 Task: Search one way flight ticket for 3 adults, 3 children in premium economy from Ceiba: Jose Aponte De La Torre Airport to Laramie: Laramie Regional Airport on 5-3-2023. Choice of flights is Singapure airlines. Outbound departure time preference is 14:00. 
Action: Mouse moved to (288, 239)
Screenshot: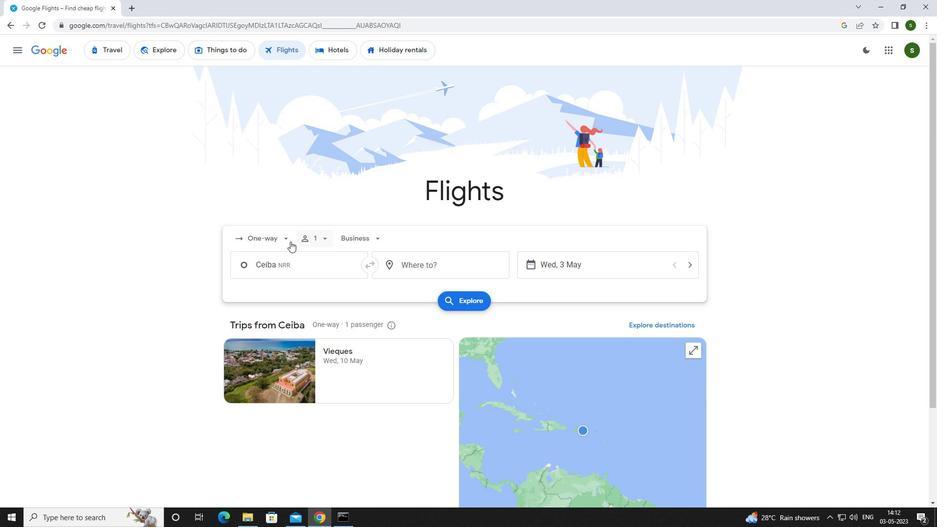 
Action: Mouse pressed left at (288, 239)
Screenshot: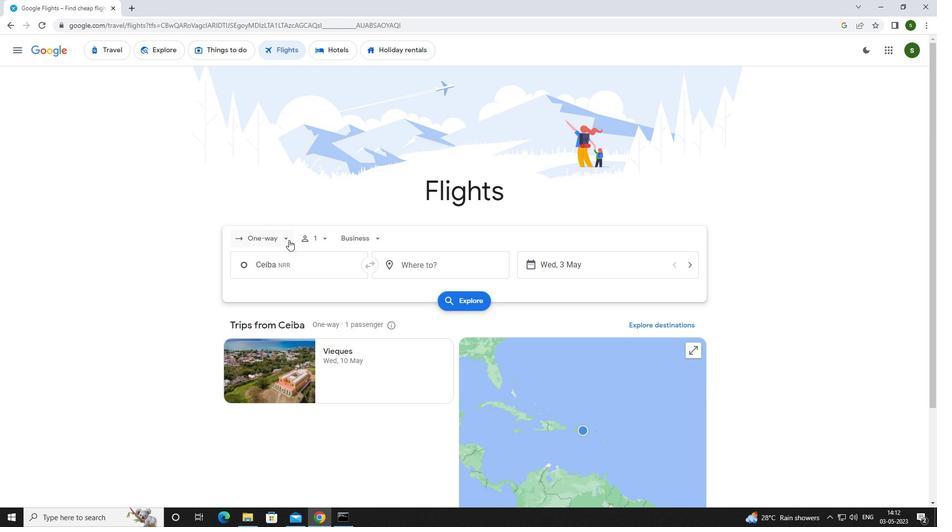 
Action: Mouse moved to (276, 280)
Screenshot: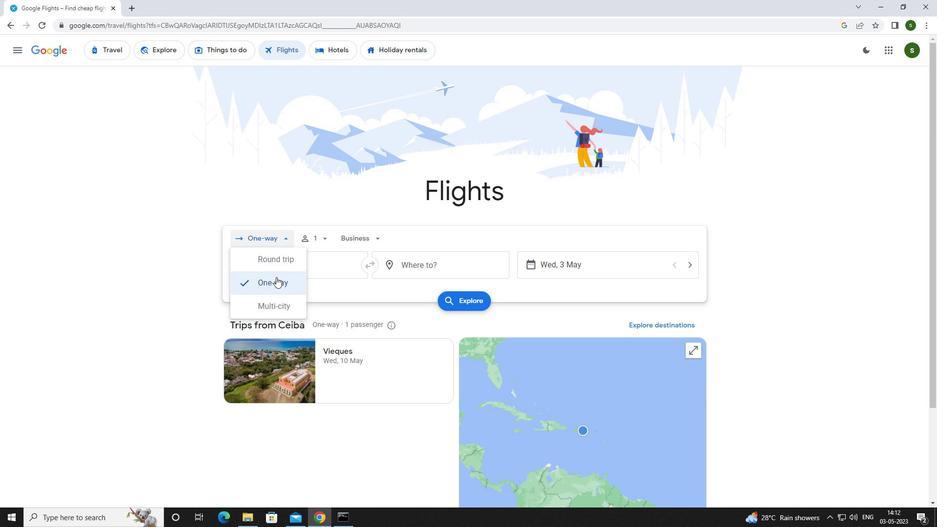 
Action: Mouse pressed left at (276, 280)
Screenshot: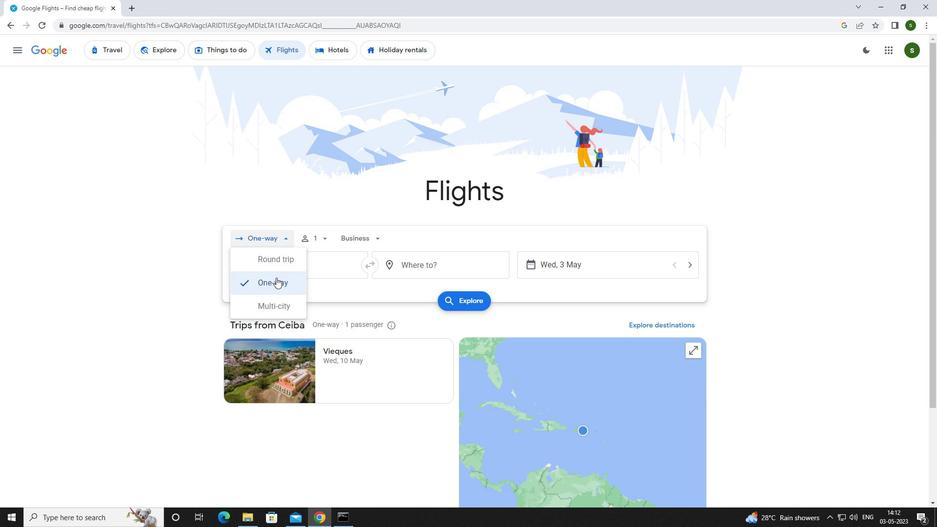 
Action: Mouse moved to (325, 236)
Screenshot: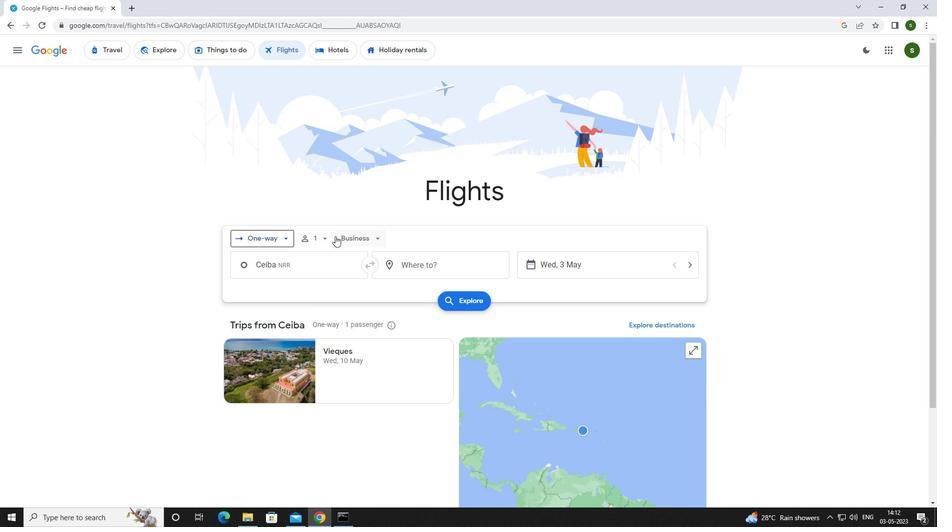 
Action: Mouse pressed left at (325, 236)
Screenshot: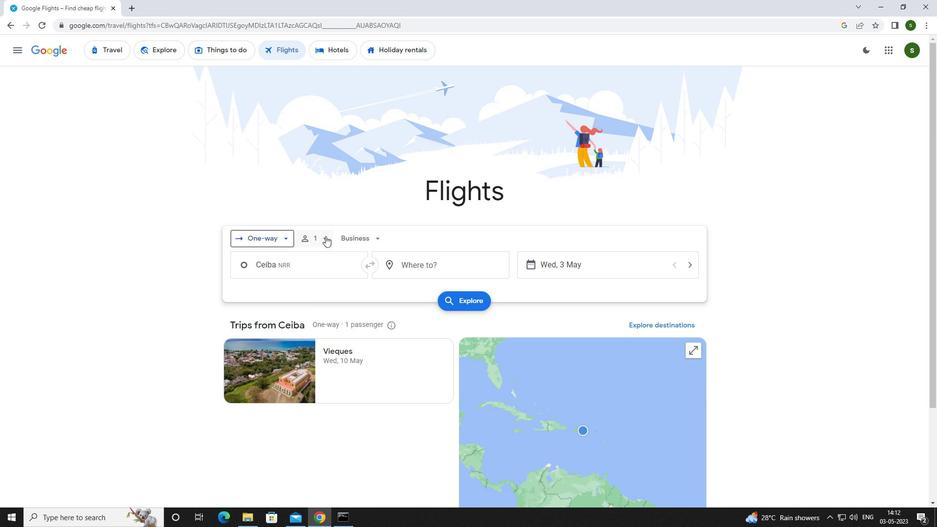 
Action: Mouse moved to (398, 263)
Screenshot: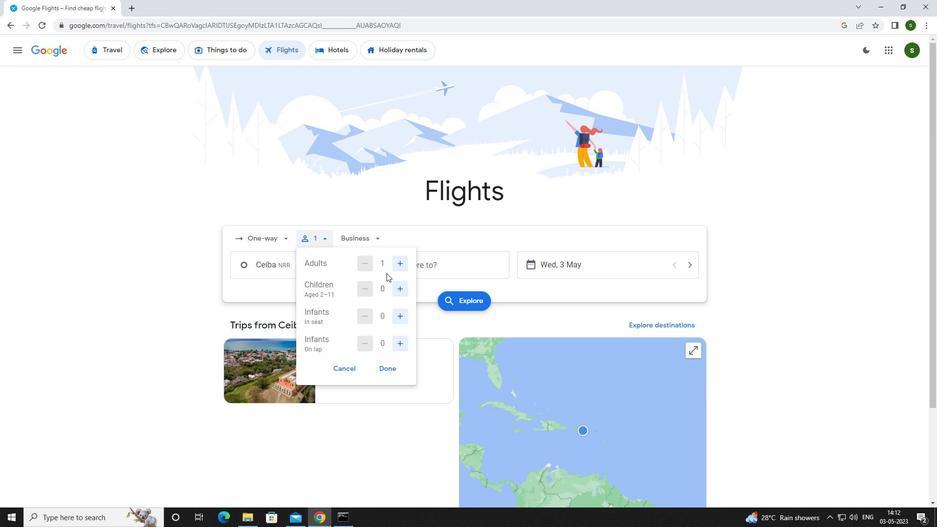 
Action: Mouse pressed left at (398, 263)
Screenshot: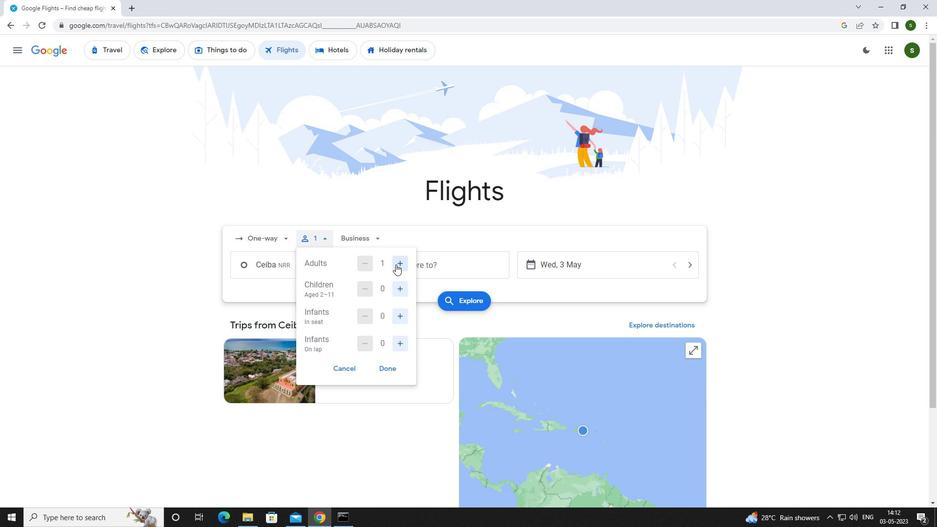 
Action: Mouse pressed left at (398, 263)
Screenshot: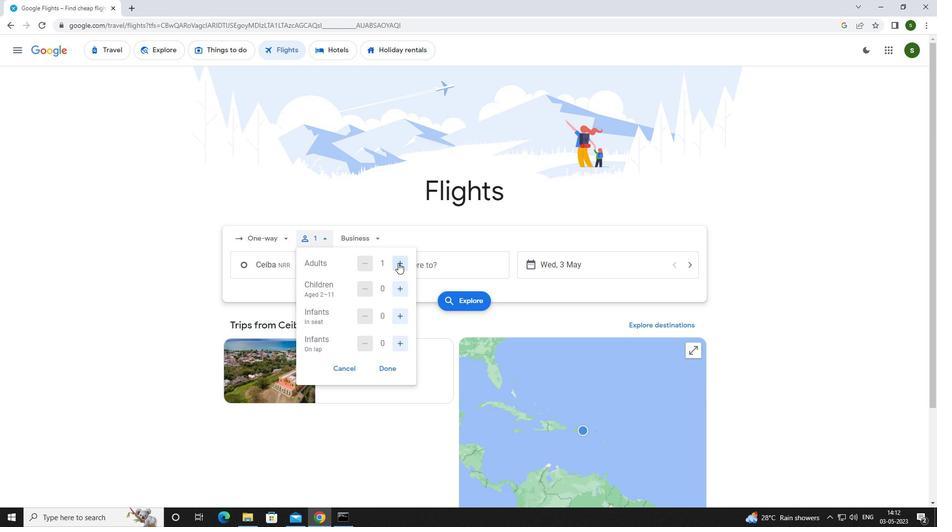 
Action: Mouse moved to (400, 285)
Screenshot: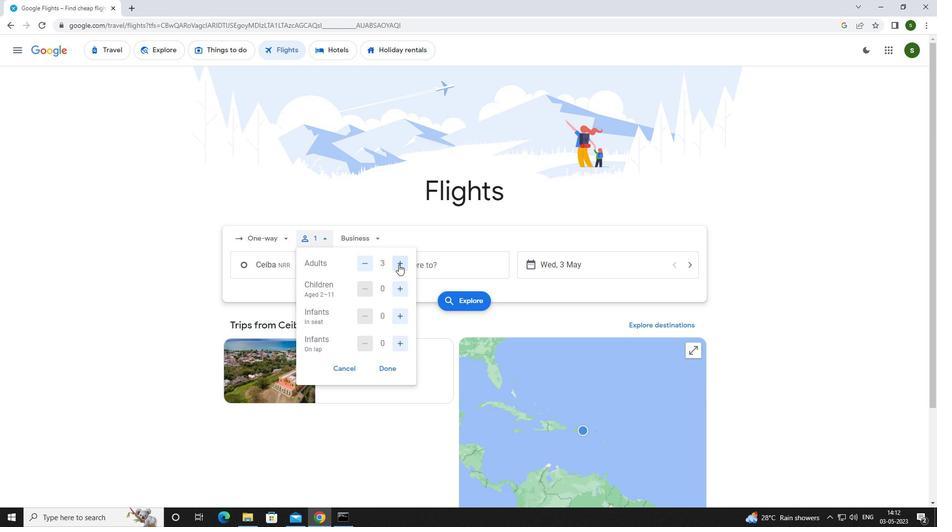 
Action: Mouse pressed left at (400, 285)
Screenshot: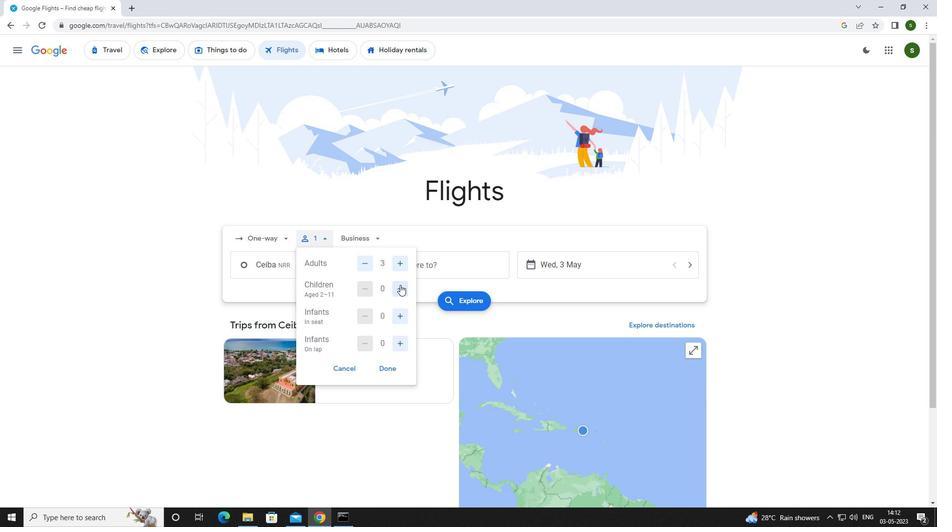 
Action: Mouse pressed left at (400, 285)
Screenshot: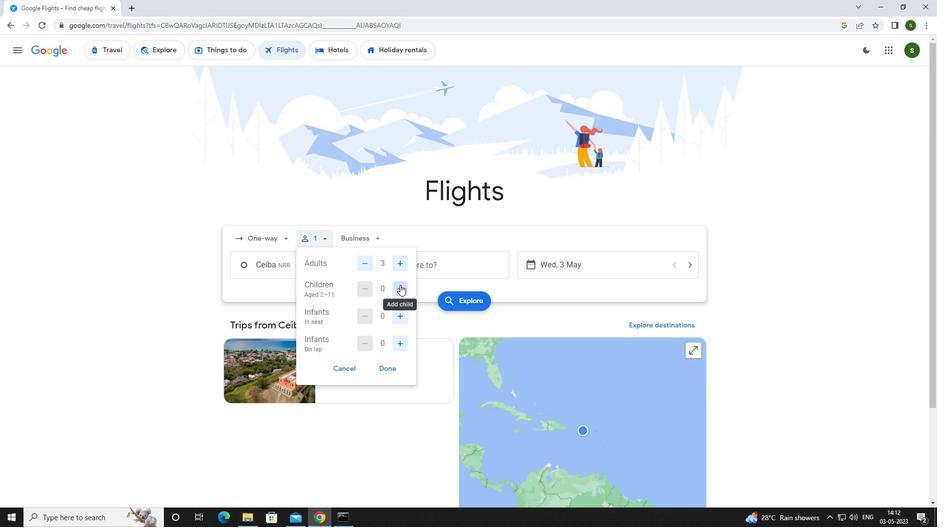 
Action: Mouse pressed left at (400, 285)
Screenshot: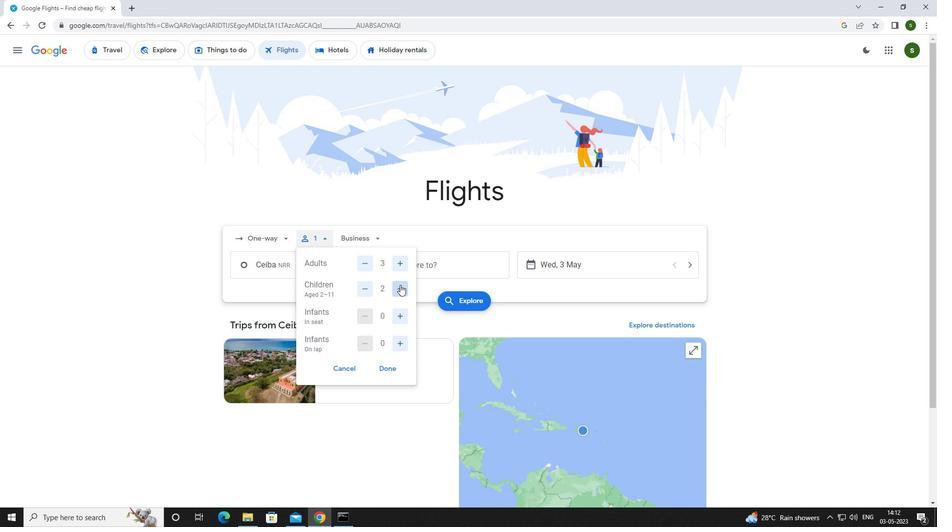 
Action: Mouse moved to (370, 241)
Screenshot: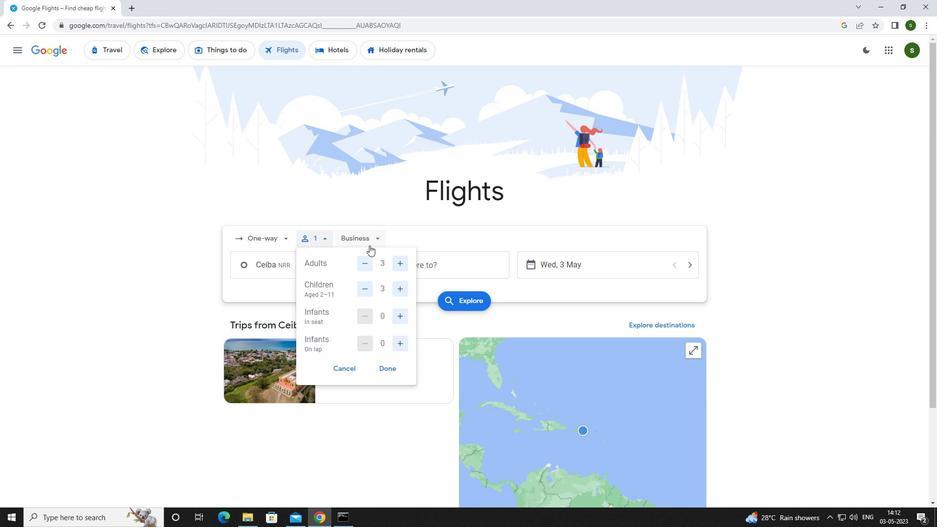 
Action: Mouse pressed left at (370, 241)
Screenshot: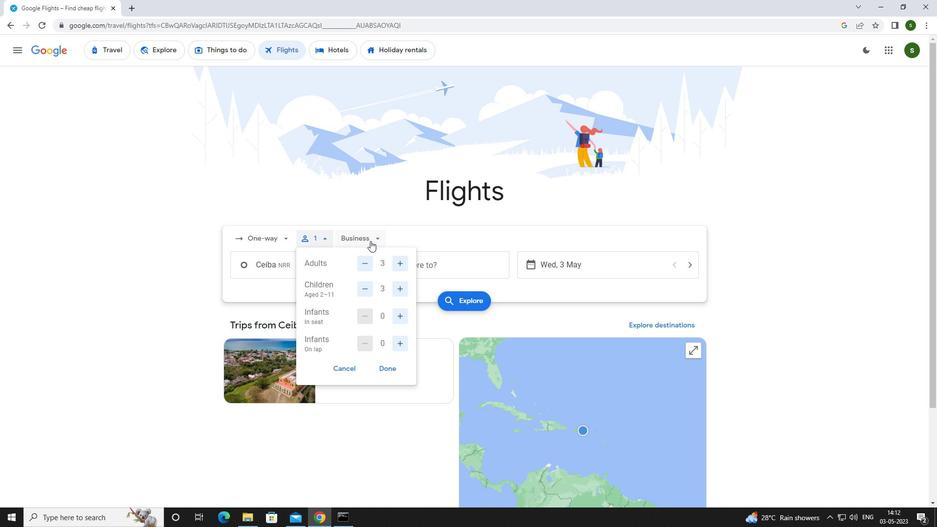 
Action: Mouse moved to (383, 288)
Screenshot: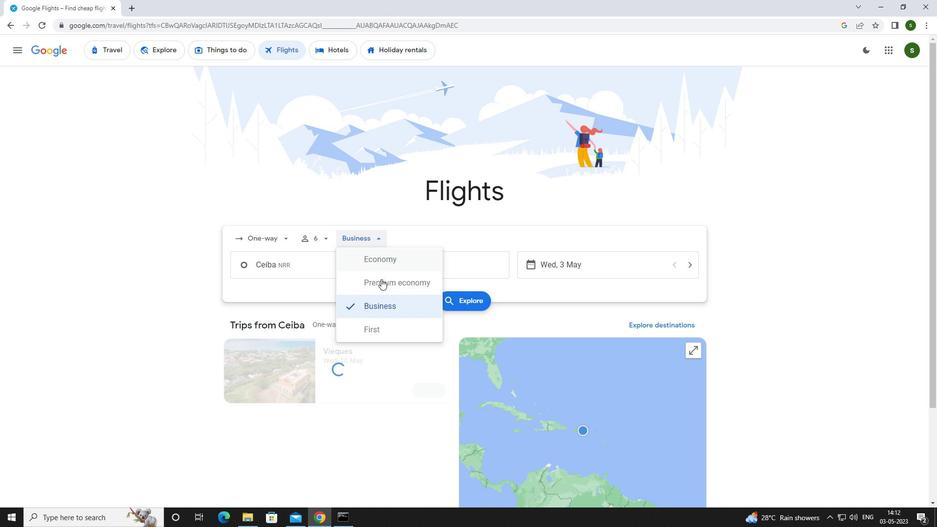 
Action: Mouse pressed left at (383, 288)
Screenshot: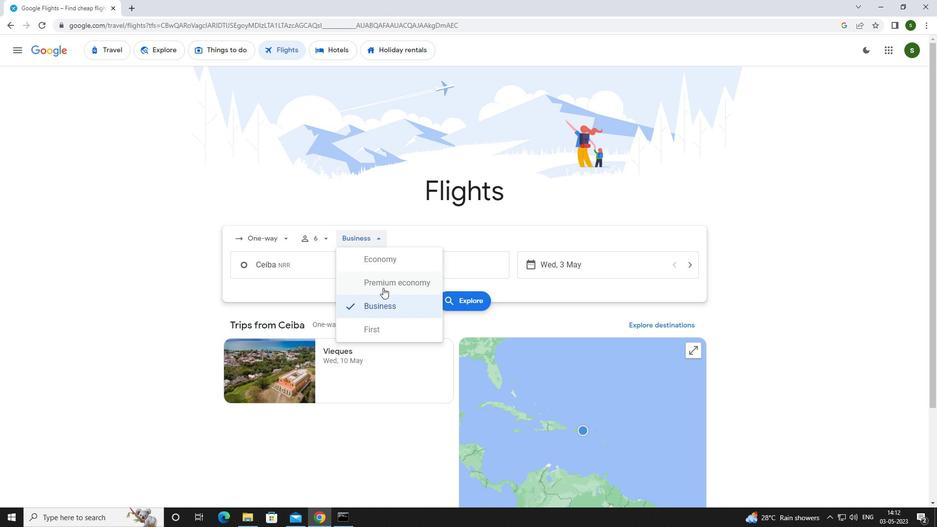 
Action: Mouse moved to (326, 269)
Screenshot: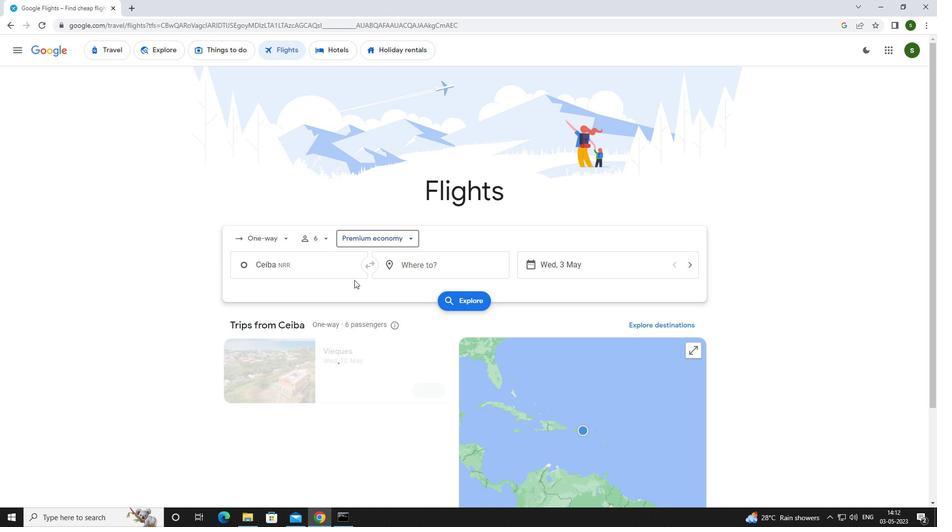 
Action: Mouse pressed left at (326, 269)
Screenshot: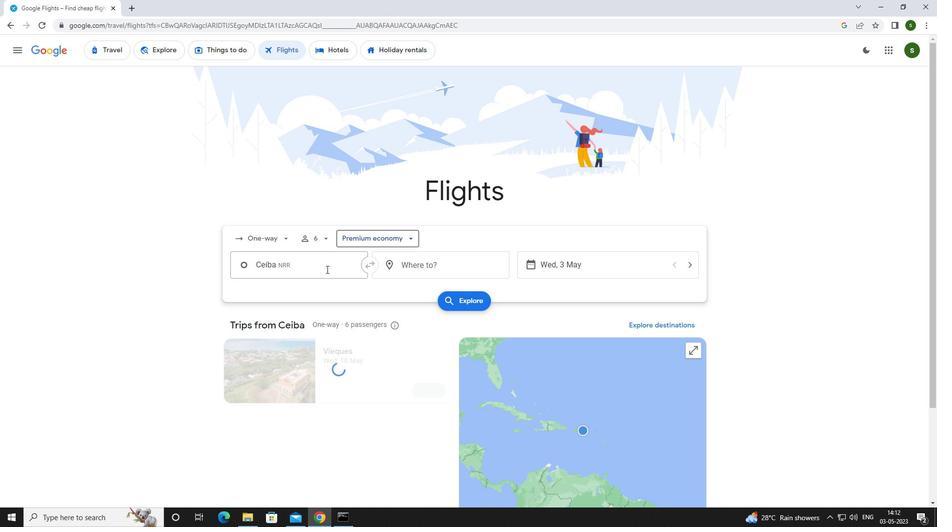 
Action: Key pressed <Key.caps_lock>j<Key.caps_lock>ose<Key.space><Key.caps_lock>a<Key.caps_lock>p
Screenshot: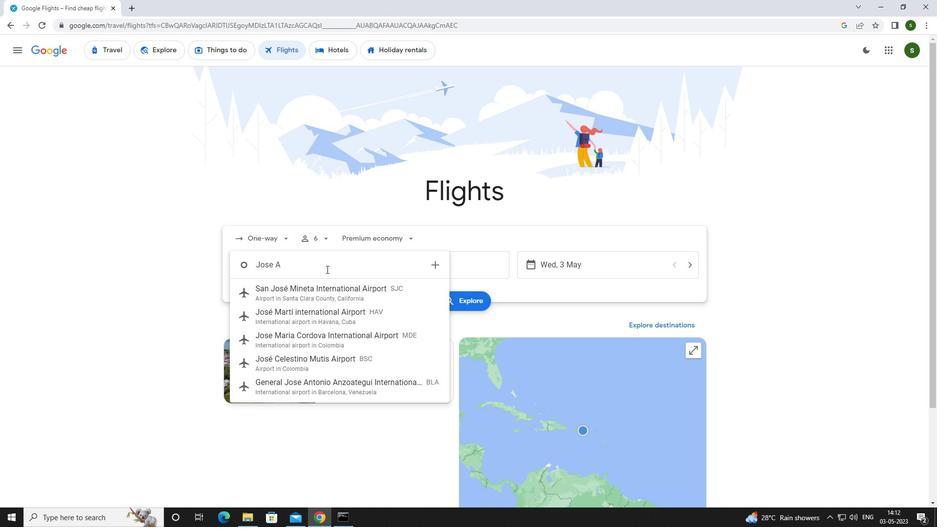 
Action: Mouse moved to (321, 298)
Screenshot: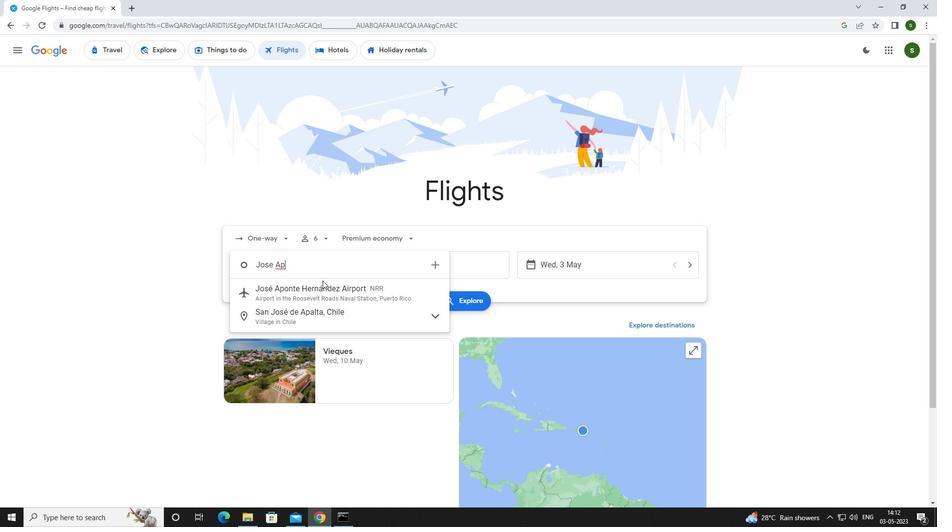 
Action: Mouse pressed left at (321, 298)
Screenshot: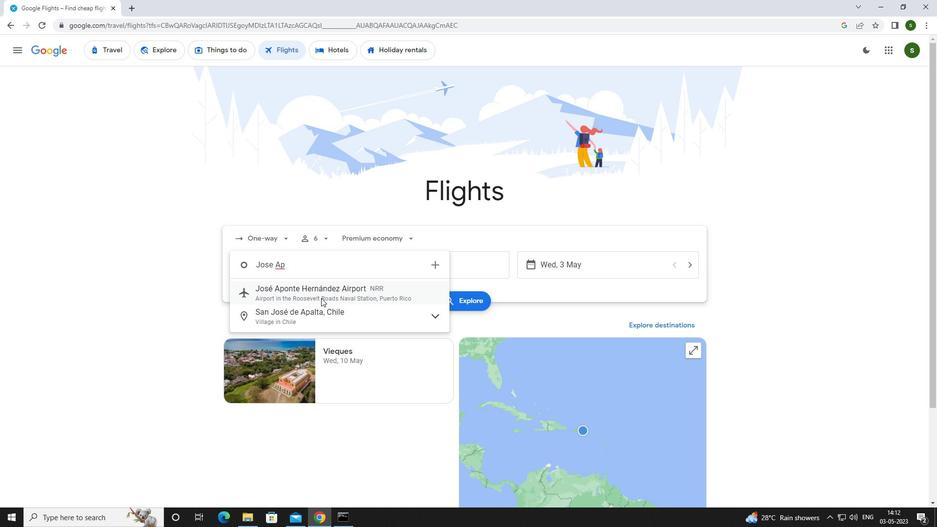 
Action: Mouse moved to (427, 264)
Screenshot: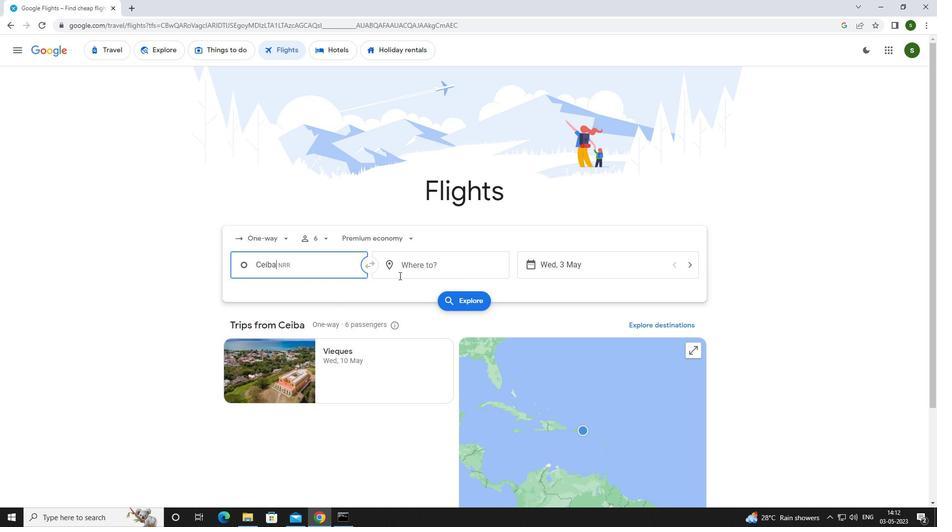 
Action: Mouse pressed left at (427, 264)
Screenshot: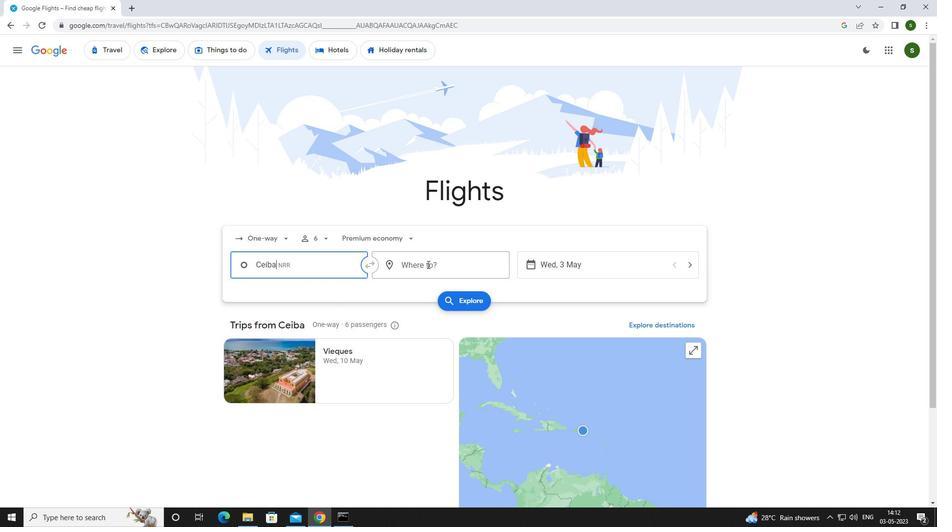 
Action: Mouse moved to (431, 263)
Screenshot: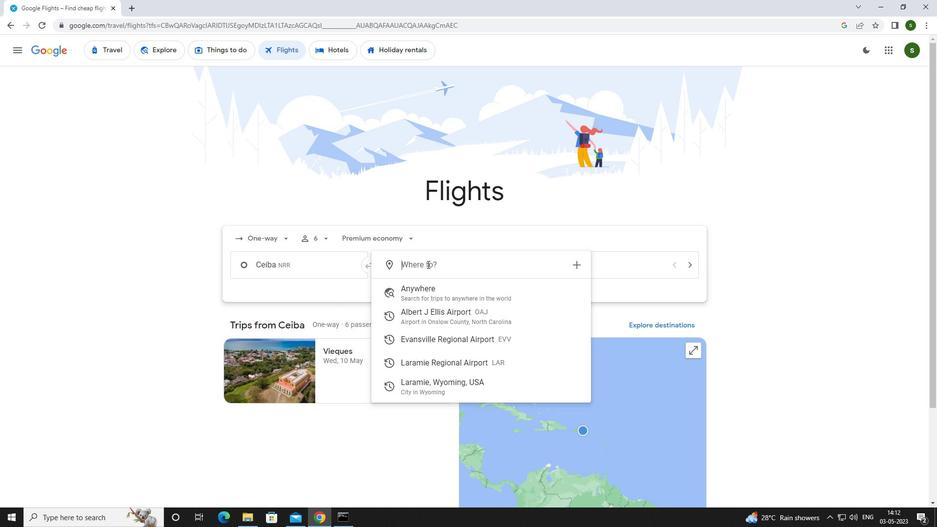 
Action: Key pressed <Key.caps_lock>l<Key.caps_lock>arami
Screenshot: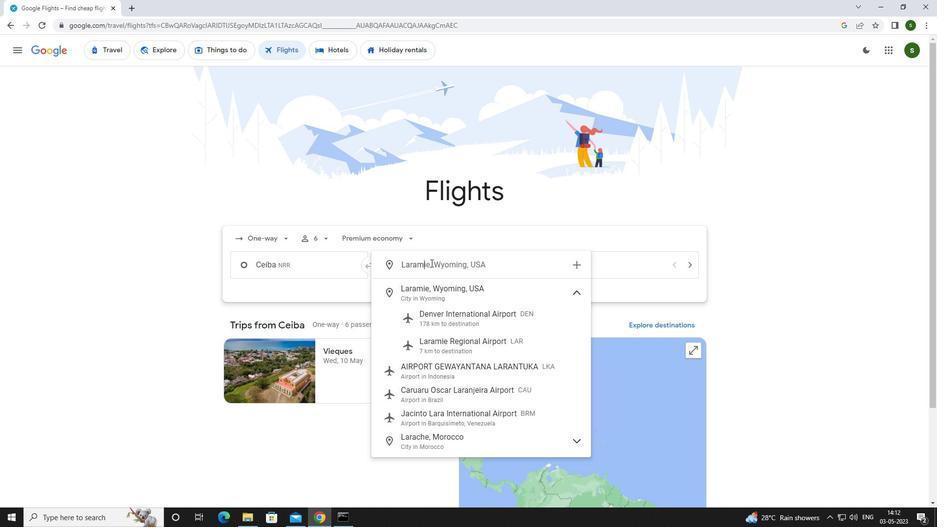 
Action: Mouse moved to (458, 344)
Screenshot: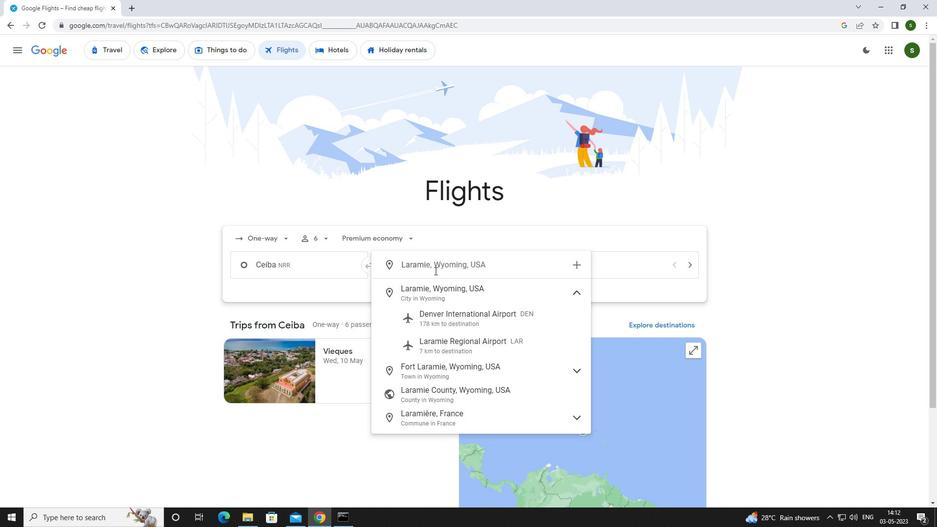 
Action: Mouse pressed left at (458, 344)
Screenshot: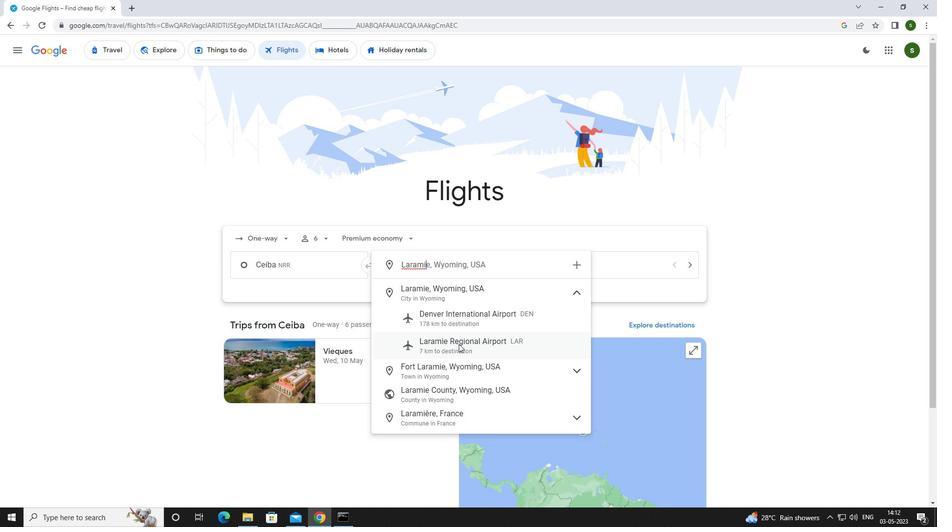 
Action: Mouse moved to (585, 267)
Screenshot: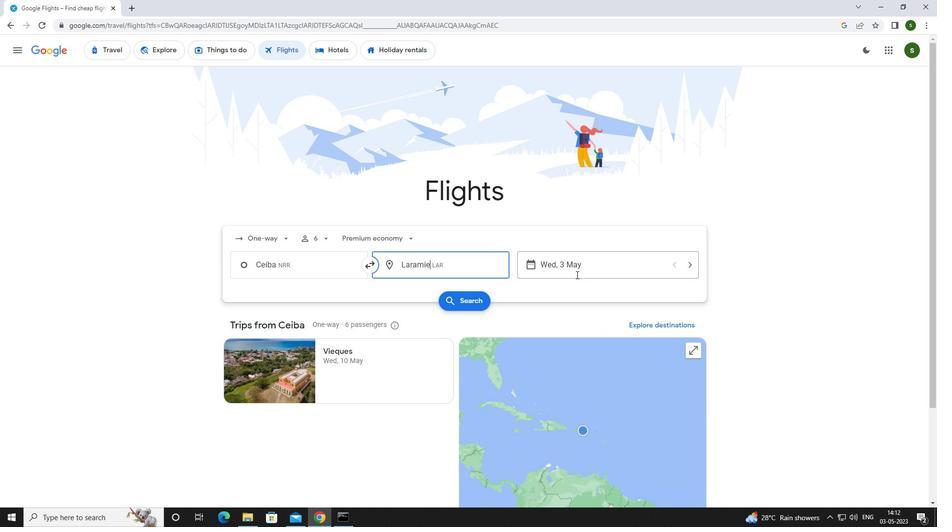 
Action: Mouse pressed left at (585, 267)
Screenshot: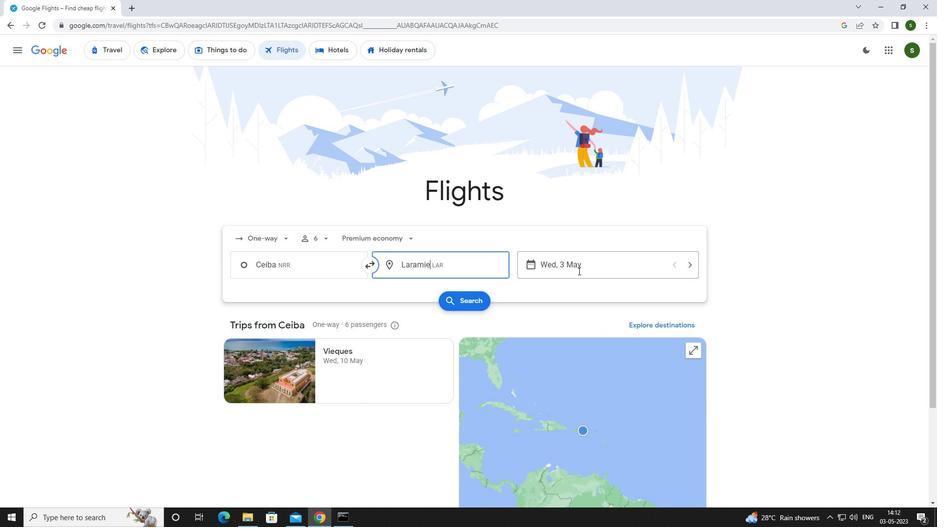 
Action: Mouse moved to (420, 330)
Screenshot: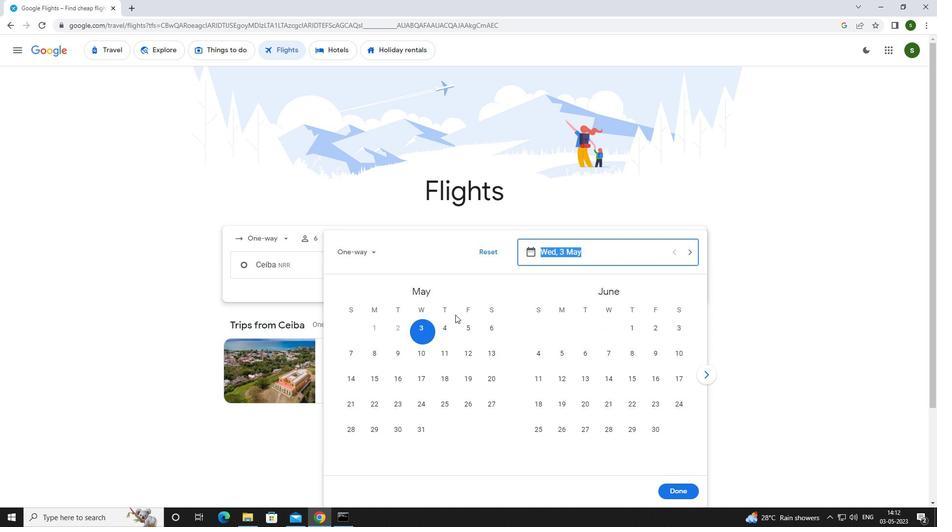
Action: Mouse pressed left at (420, 330)
Screenshot: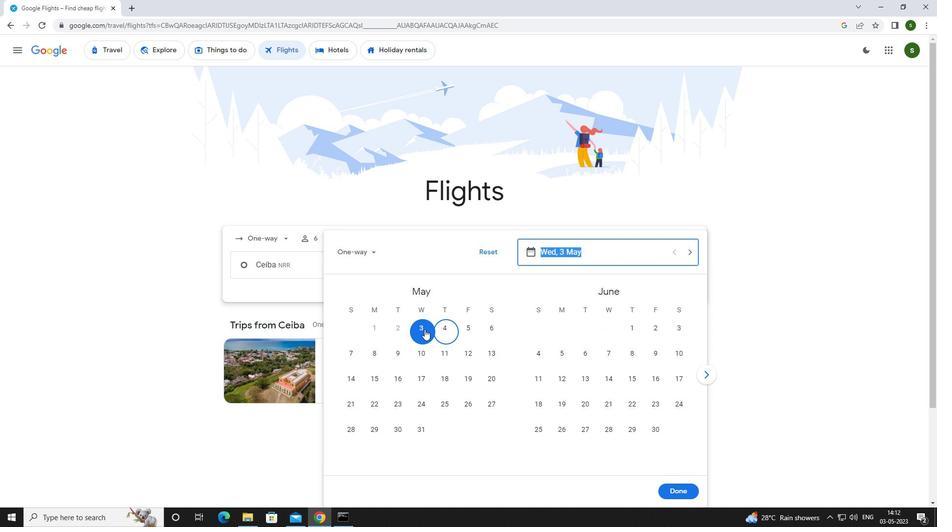 
Action: Mouse moved to (667, 489)
Screenshot: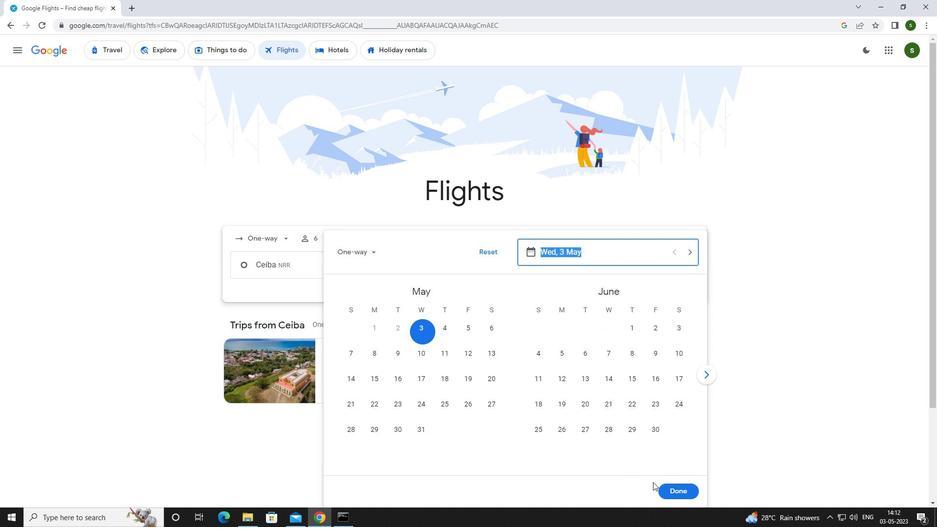 
Action: Mouse pressed left at (667, 489)
Screenshot: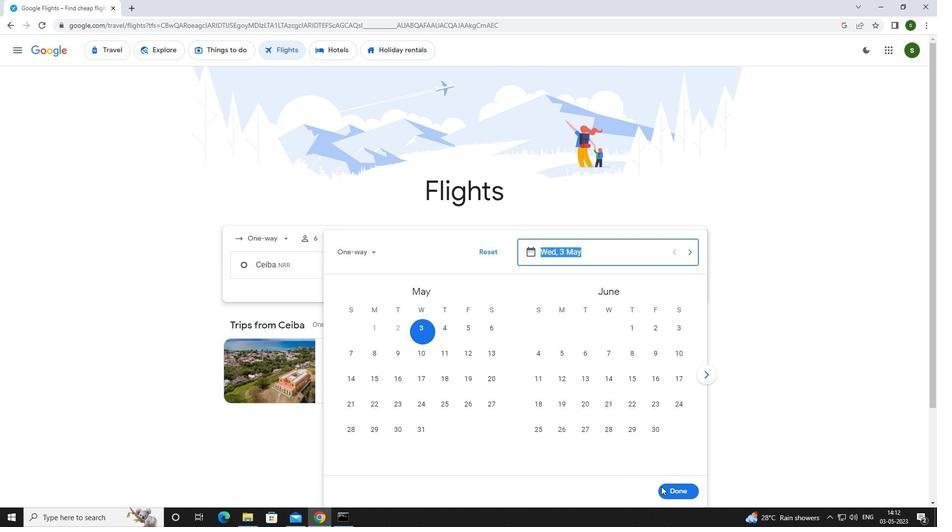 
Action: Mouse moved to (480, 301)
Screenshot: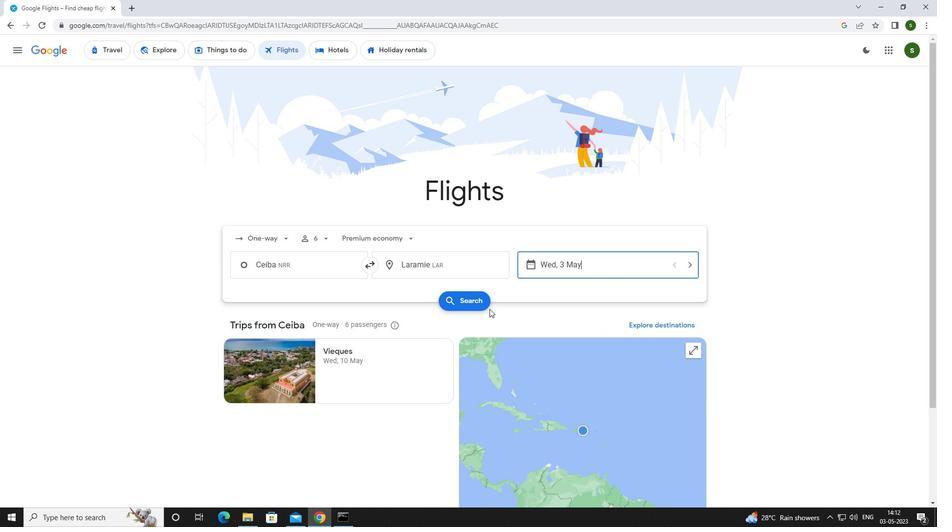 
Action: Mouse pressed left at (480, 301)
Screenshot: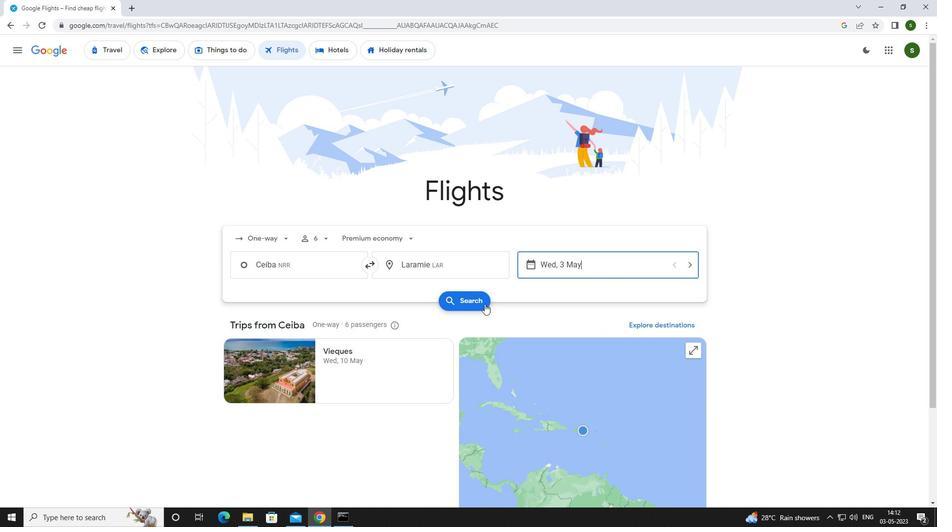 
Action: Mouse moved to (254, 141)
Screenshot: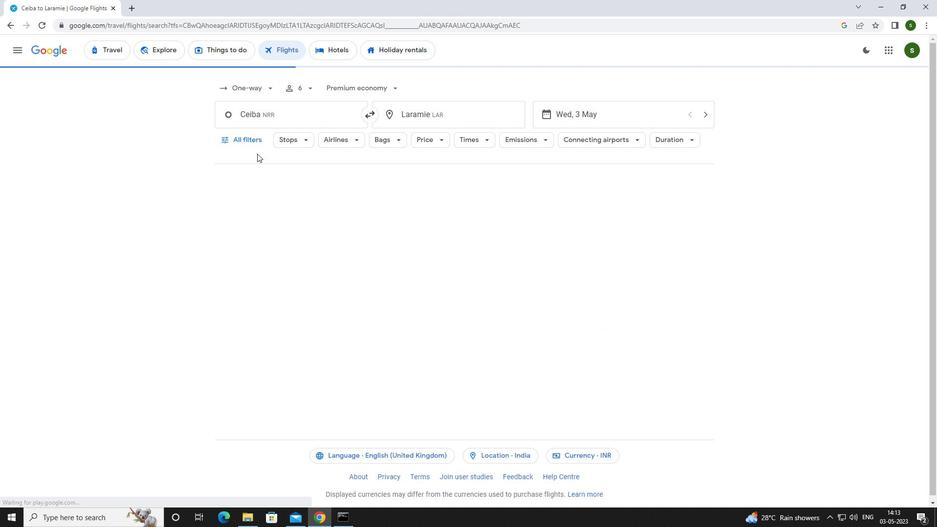 
Action: Mouse pressed left at (254, 141)
Screenshot: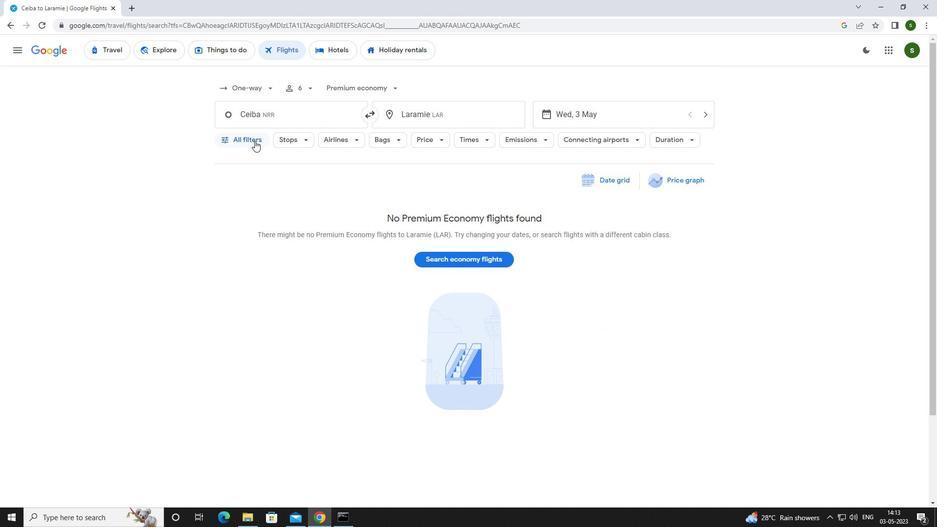 
Action: Mouse moved to (361, 348)
Screenshot: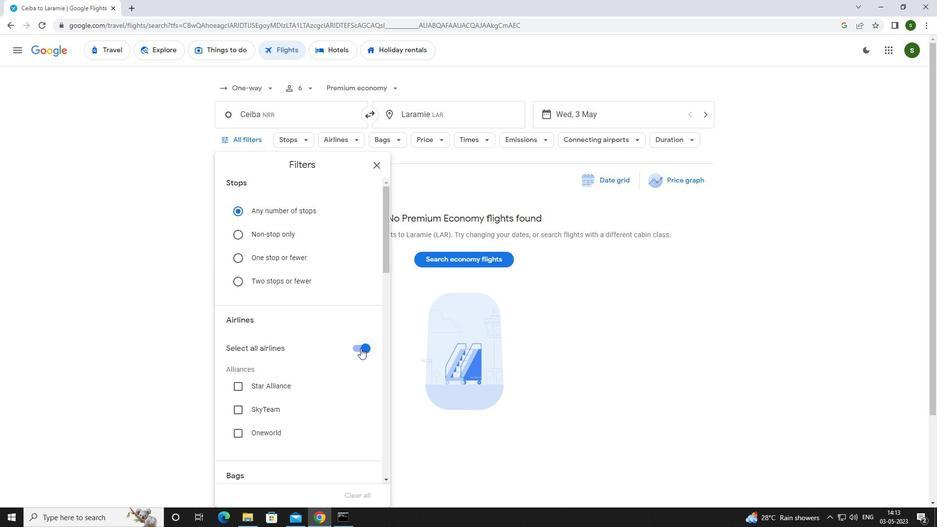 
Action: Mouse pressed left at (361, 348)
Screenshot: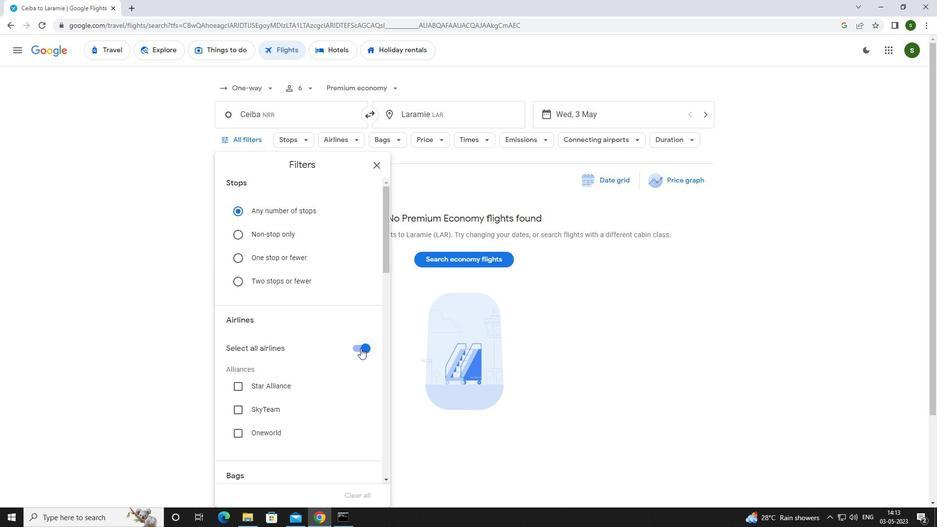 
Action: Mouse moved to (332, 299)
Screenshot: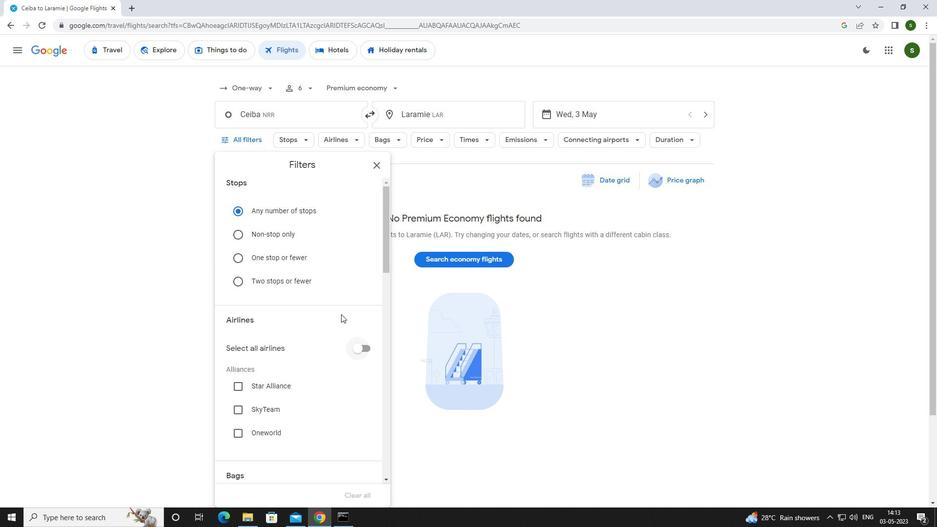 
Action: Mouse scrolled (332, 298) with delta (0, 0)
Screenshot: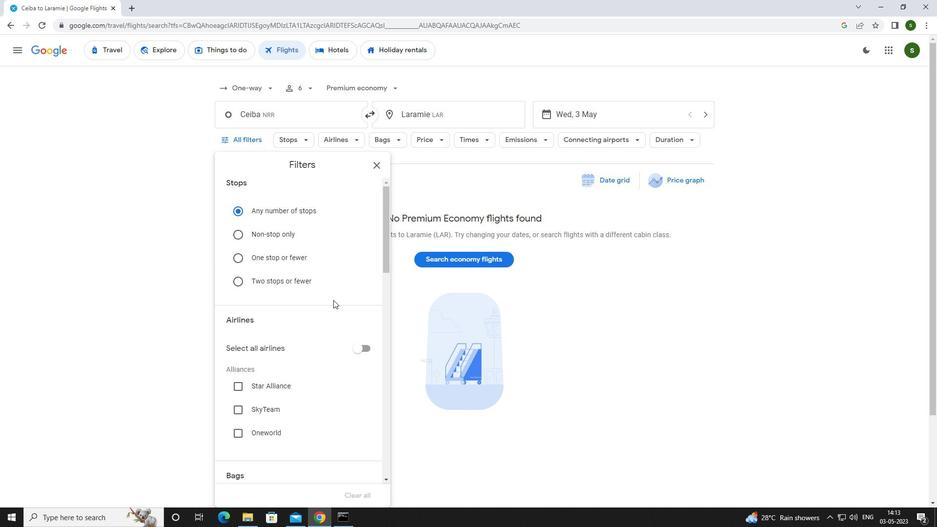 
Action: Mouse scrolled (332, 298) with delta (0, 0)
Screenshot: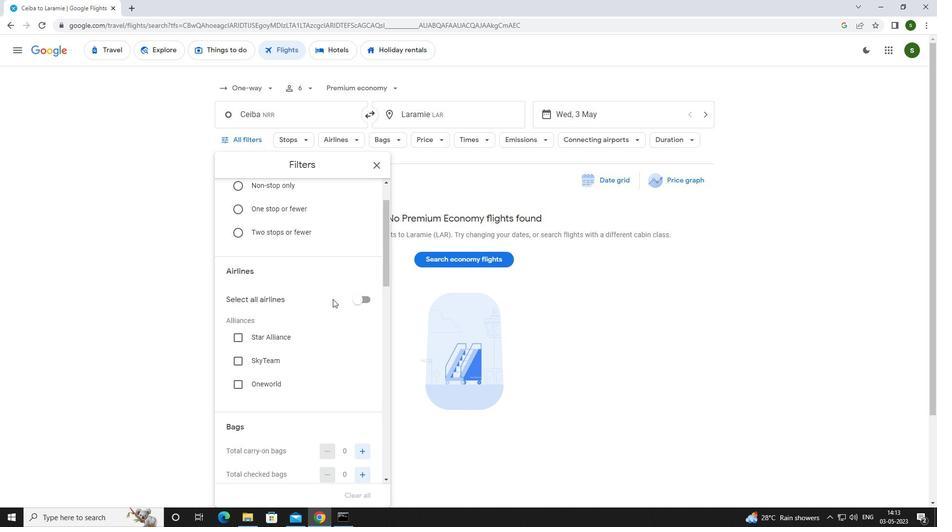 
Action: Mouse scrolled (332, 298) with delta (0, 0)
Screenshot: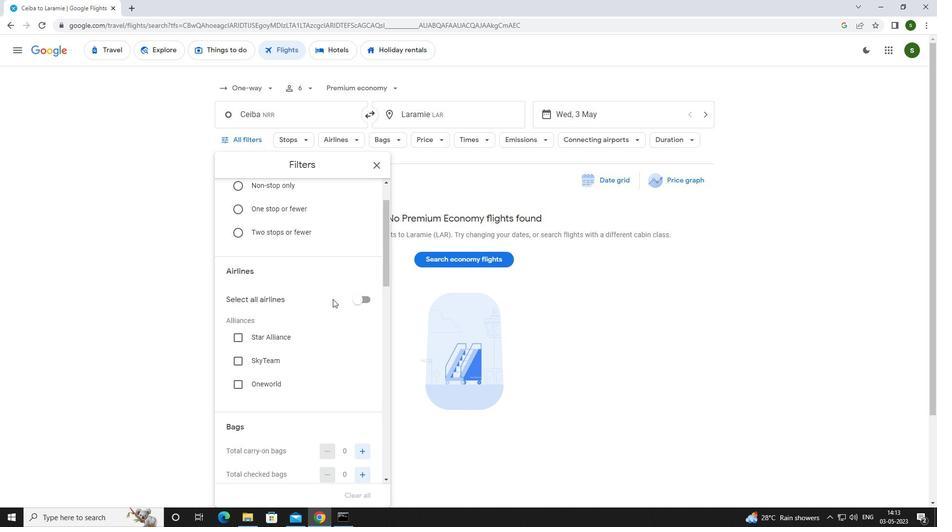 
Action: Mouse scrolled (332, 298) with delta (0, 0)
Screenshot: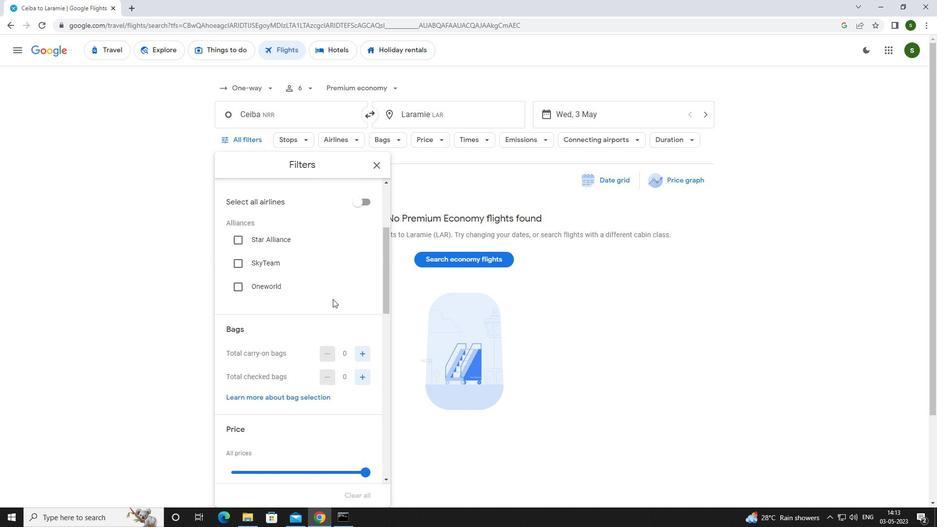 
Action: Mouse scrolled (332, 298) with delta (0, 0)
Screenshot: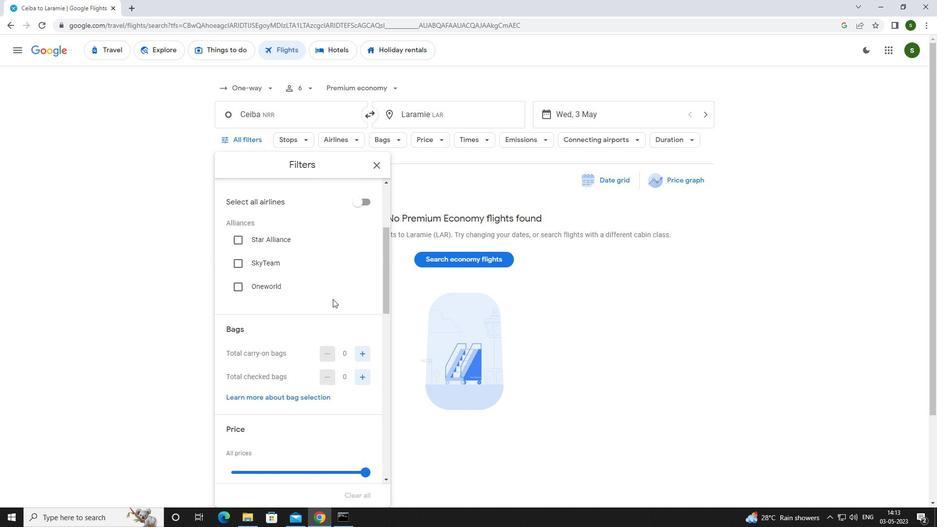 
Action: Mouse moved to (291, 340)
Screenshot: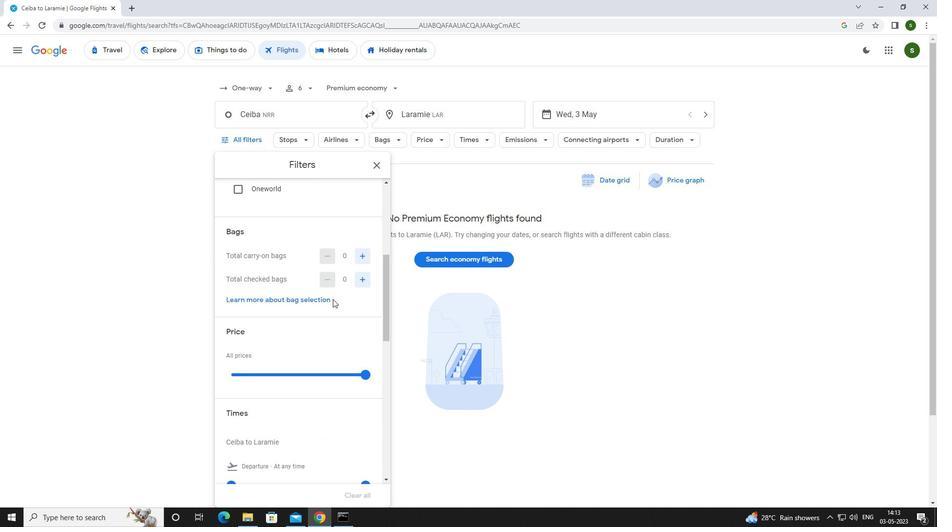 
Action: Mouse scrolled (291, 339) with delta (0, 0)
Screenshot: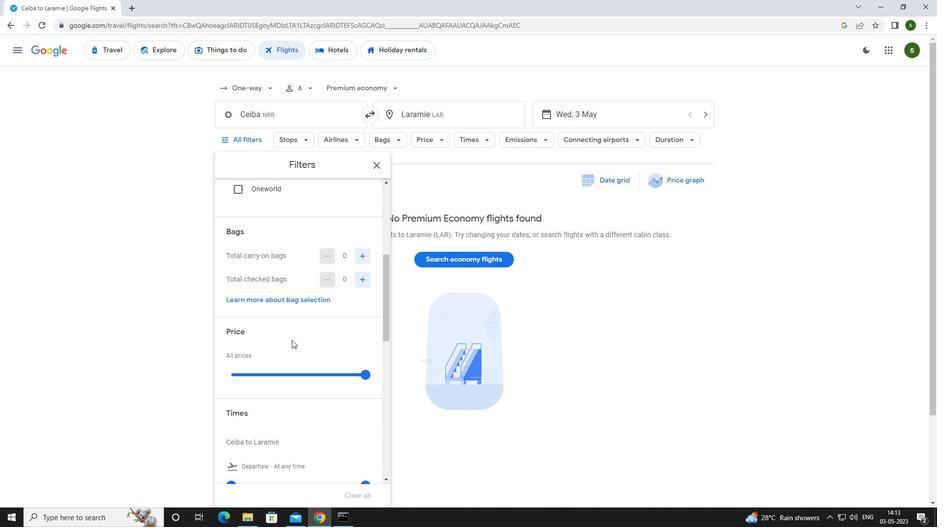 
Action: Mouse scrolled (291, 339) with delta (0, 0)
Screenshot: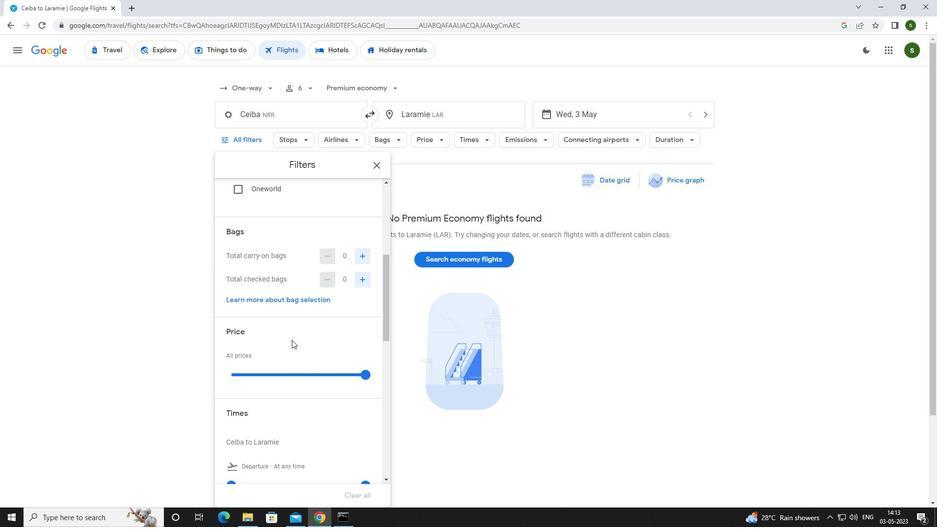 
Action: Mouse moved to (230, 382)
Screenshot: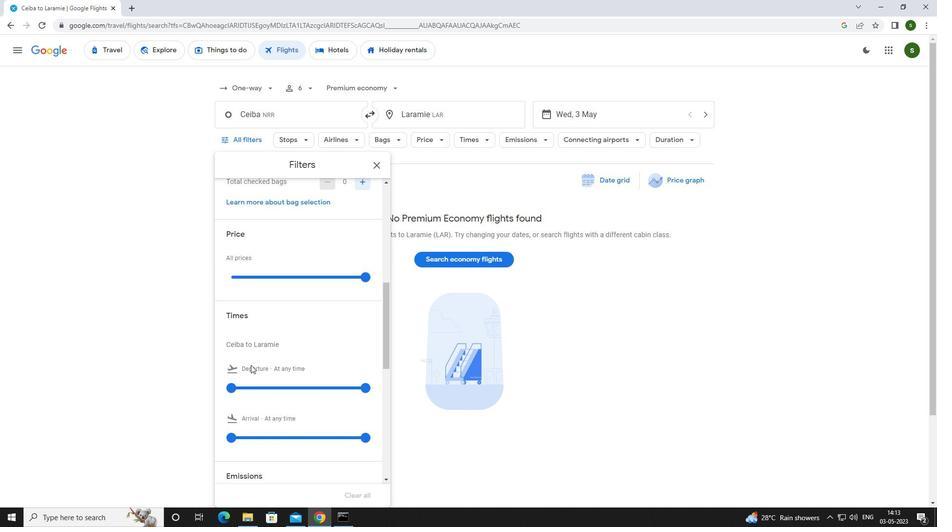 
Action: Mouse pressed left at (230, 382)
Screenshot: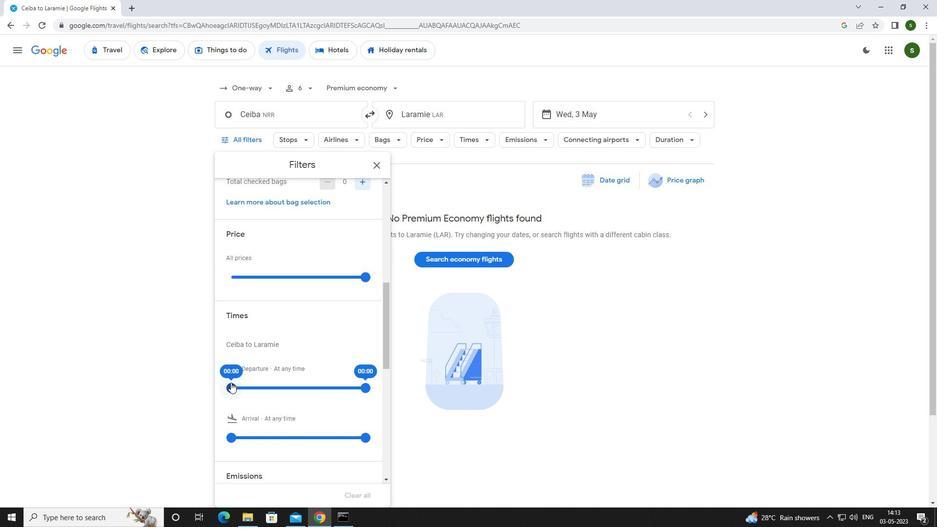 
Action: Mouse moved to (598, 350)
Screenshot: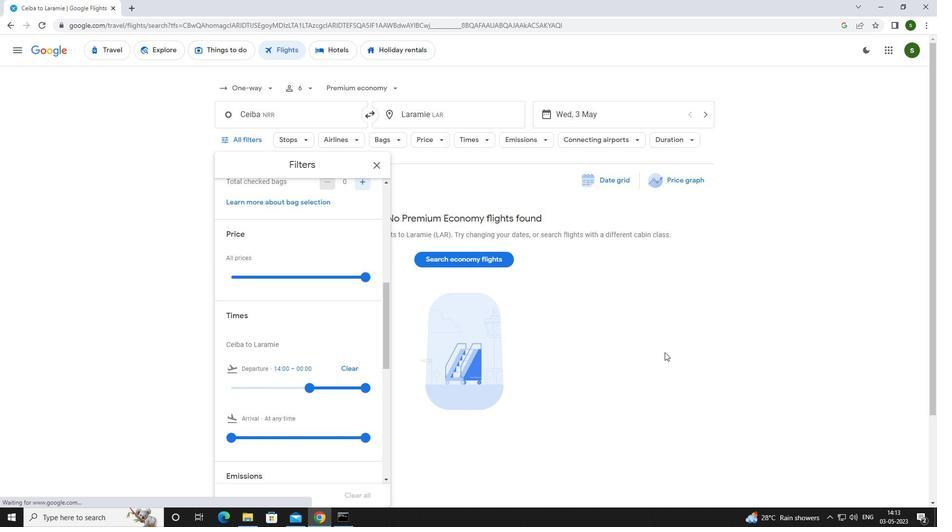 
Action: Mouse pressed left at (598, 350)
Screenshot: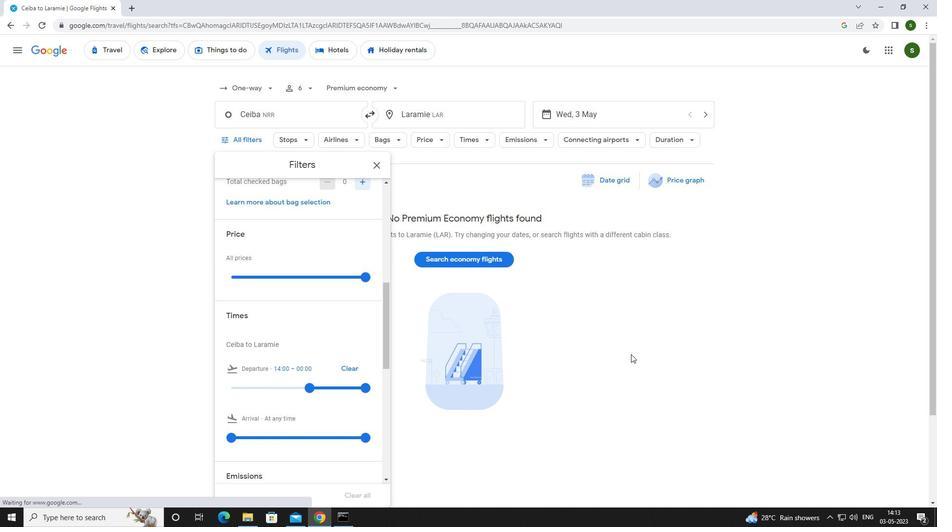 
